 Task: Add Rael Regular Cotton Tampons to the cart.
Action: Mouse moved to (274, 132)
Screenshot: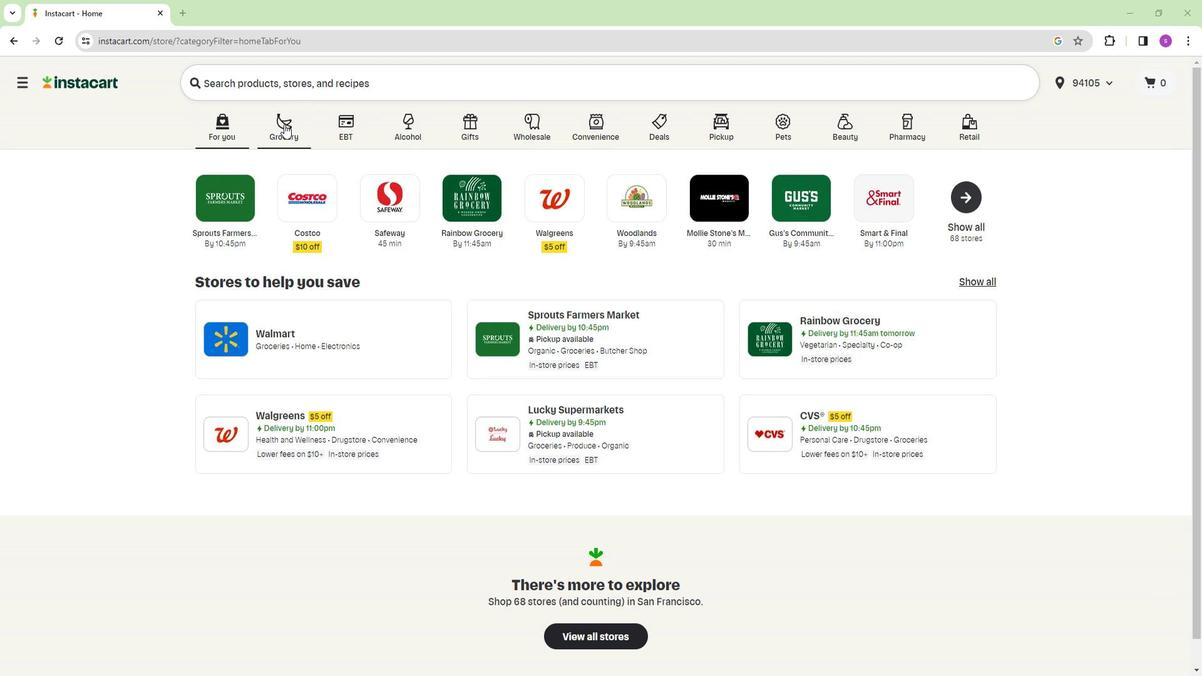 
Action: Mouse pressed left at (274, 132)
Screenshot: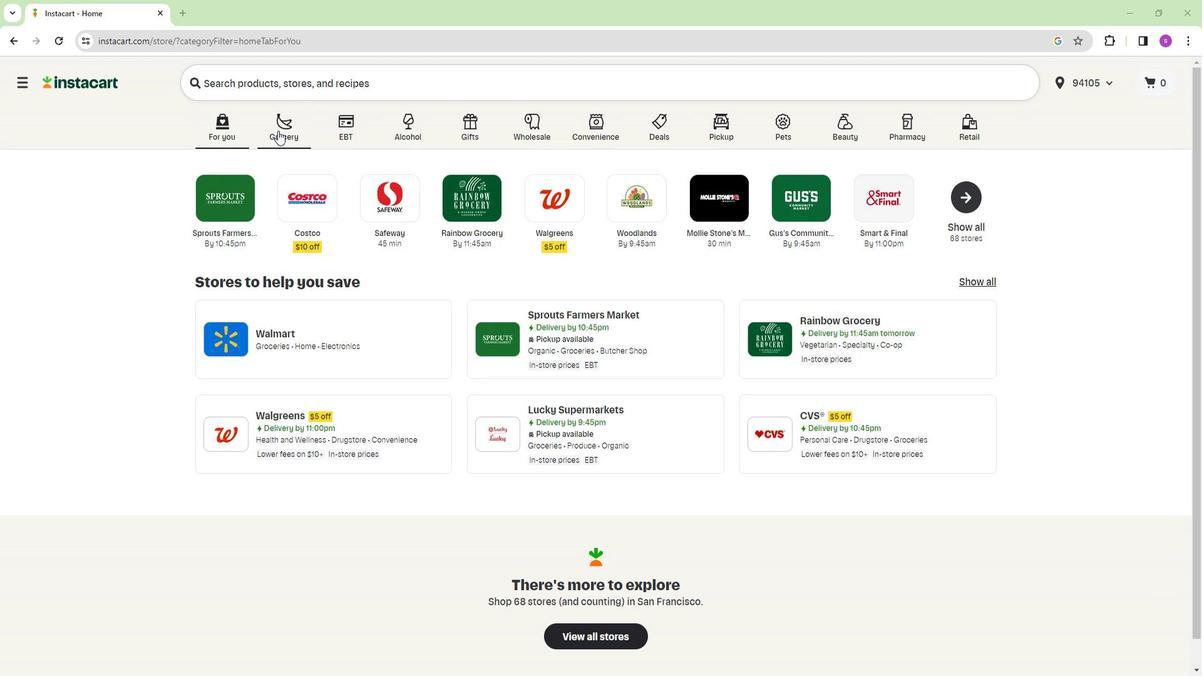 
Action: Mouse moved to (778, 209)
Screenshot: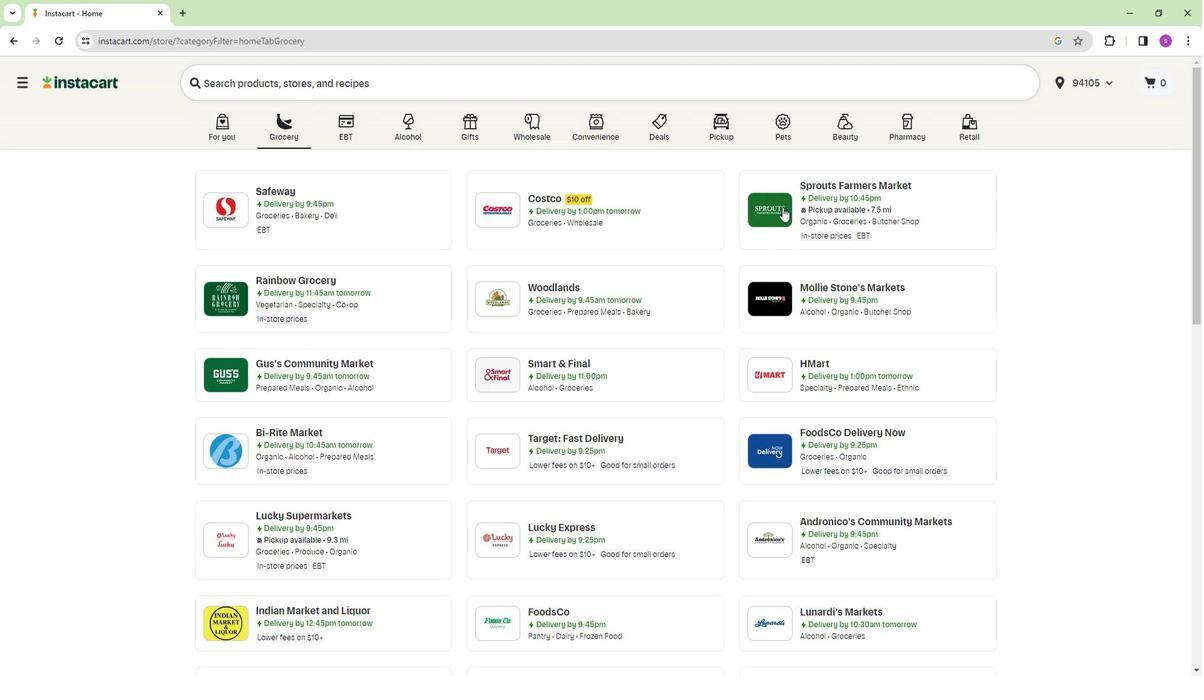 
Action: Mouse pressed left at (778, 209)
Screenshot: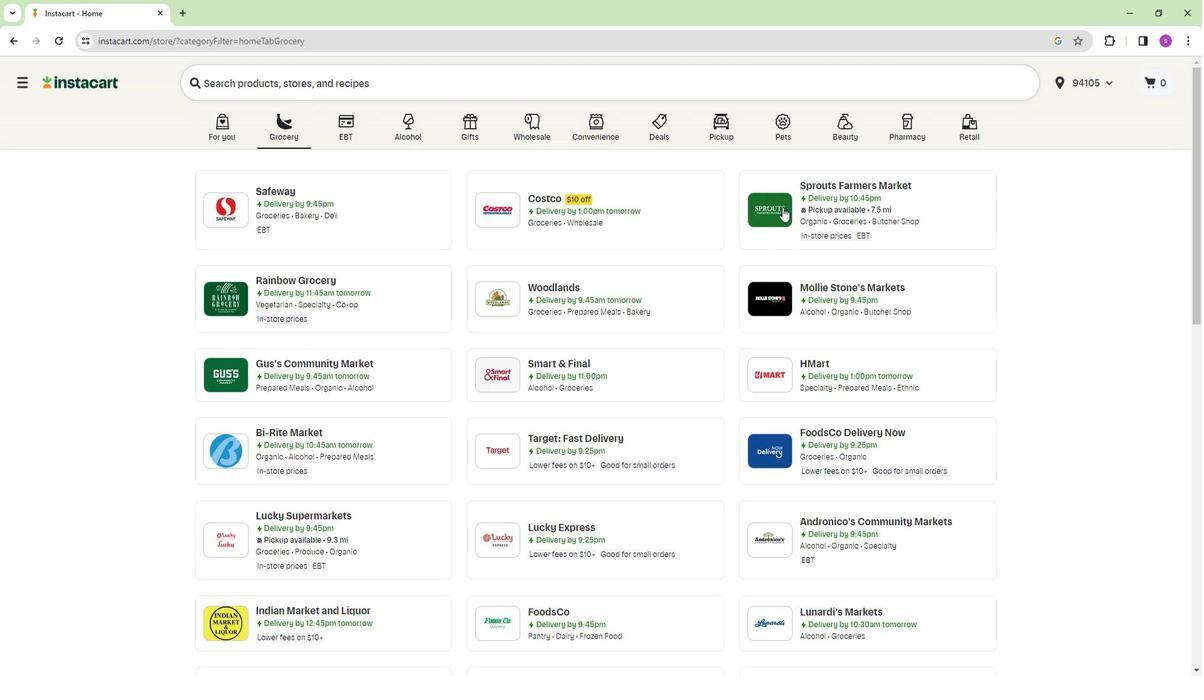 
Action: Mouse moved to (82, 375)
Screenshot: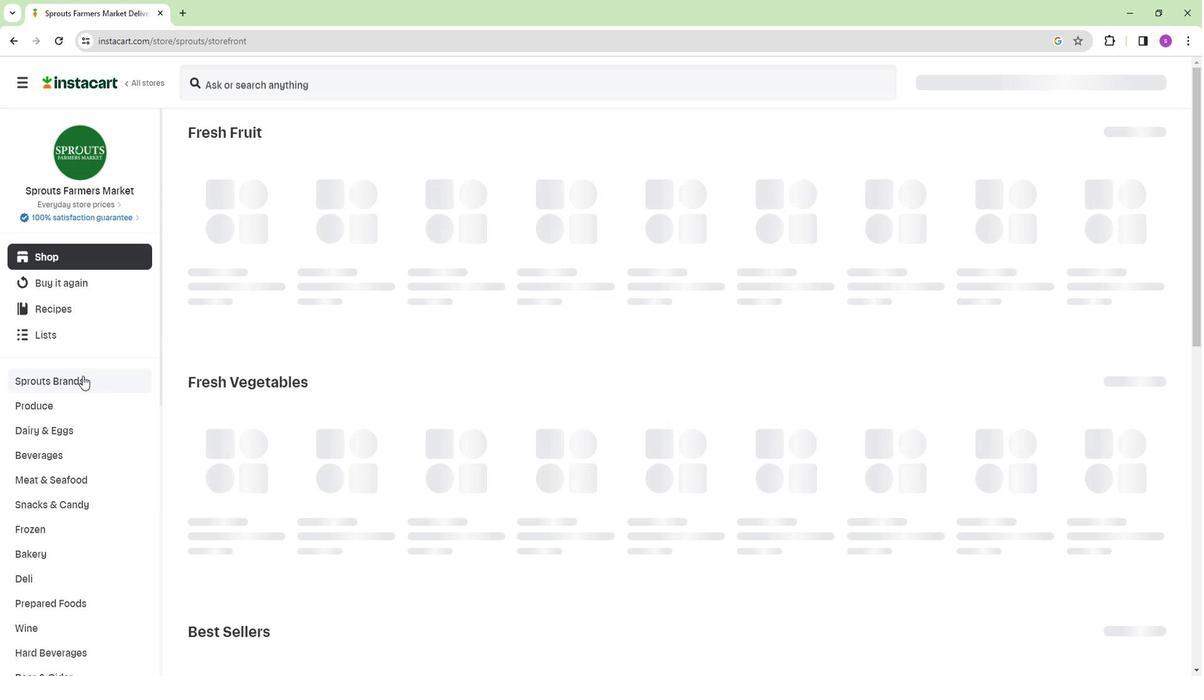 
Action: Mouse scrolled (82, 375) with delta (0, 0)
Screenshot: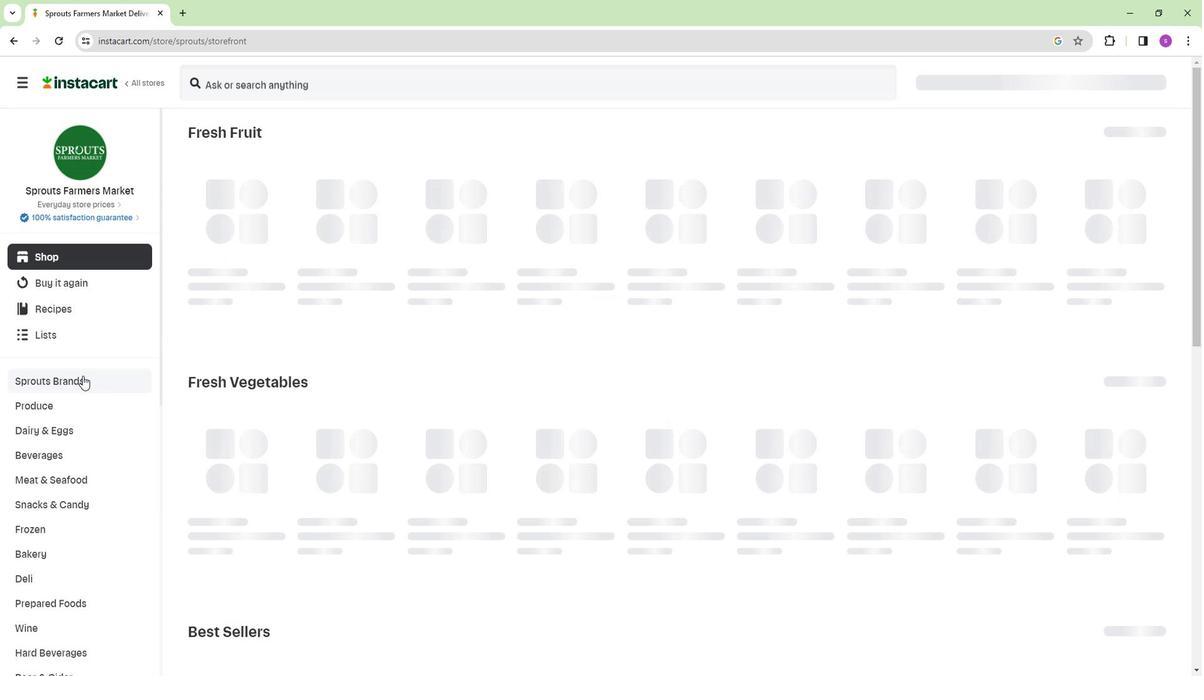 
Action: Mouse scrolled (82, 375) with delta (0, 0)
Screenshot: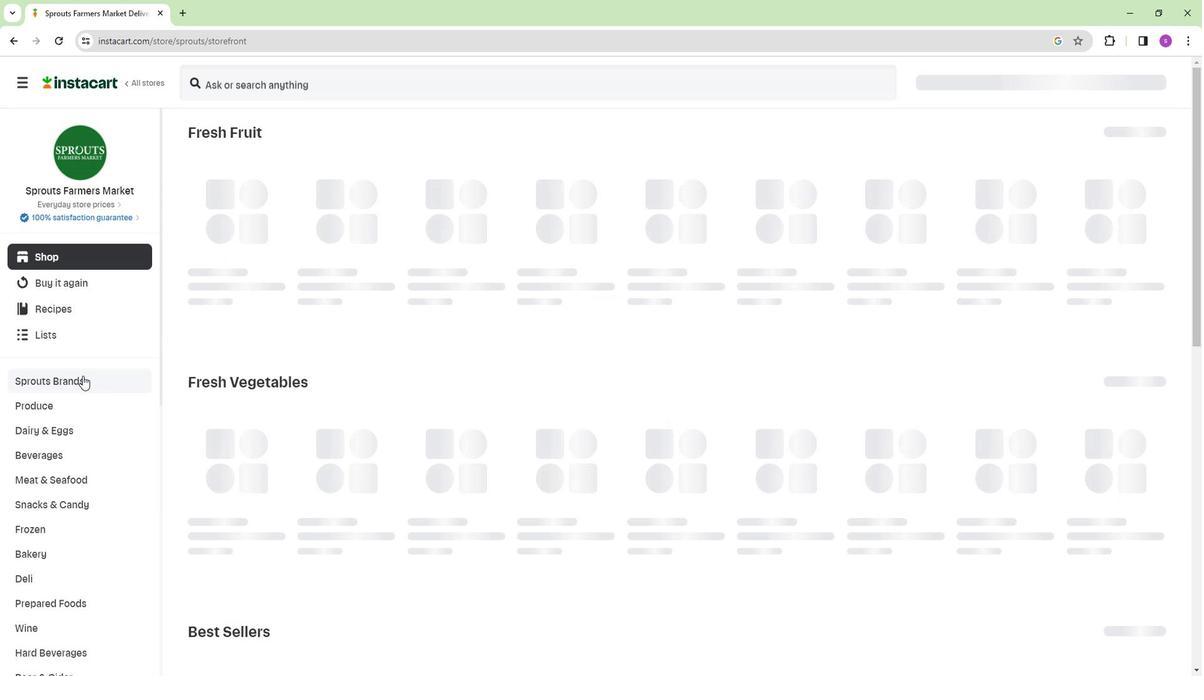 
Action: Mouse moved to (82, 375)
Screenshot: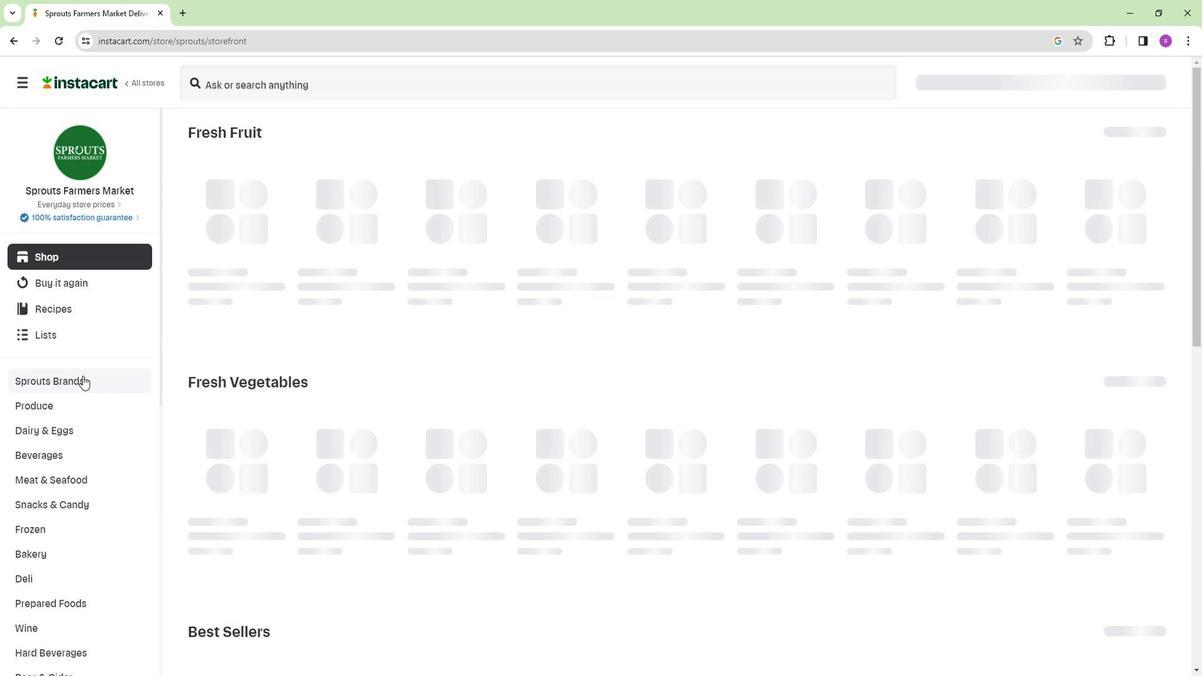 
Action: Mouse scrolled (82, 375) with delta (0, 0)
Screenshot: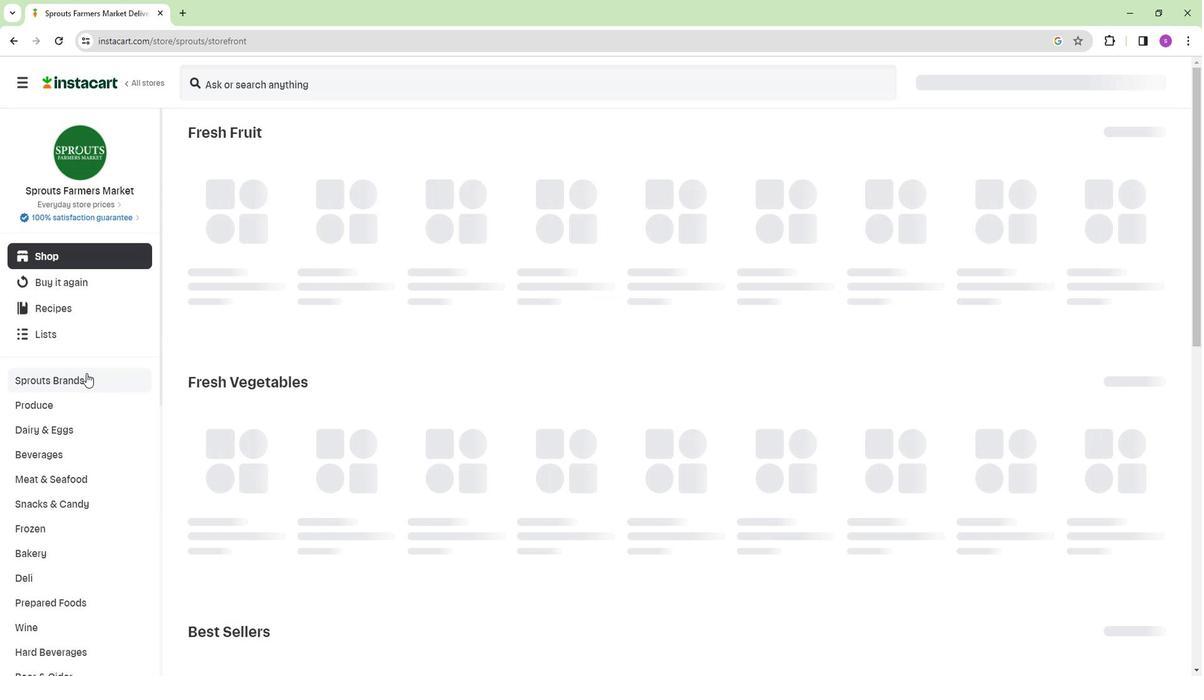 
Action: Mouse moved to (82, 374)
Screenshot: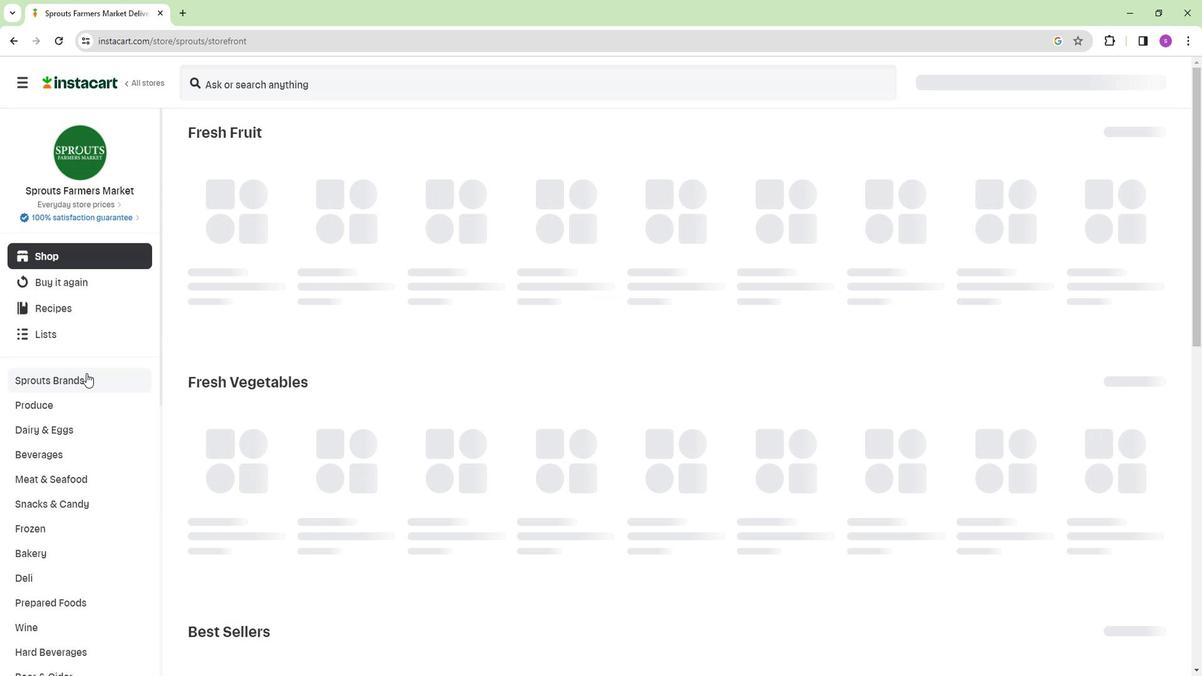 
Action: Mouse scrolled (82, 373) with delta (0, 0)
Screenshot: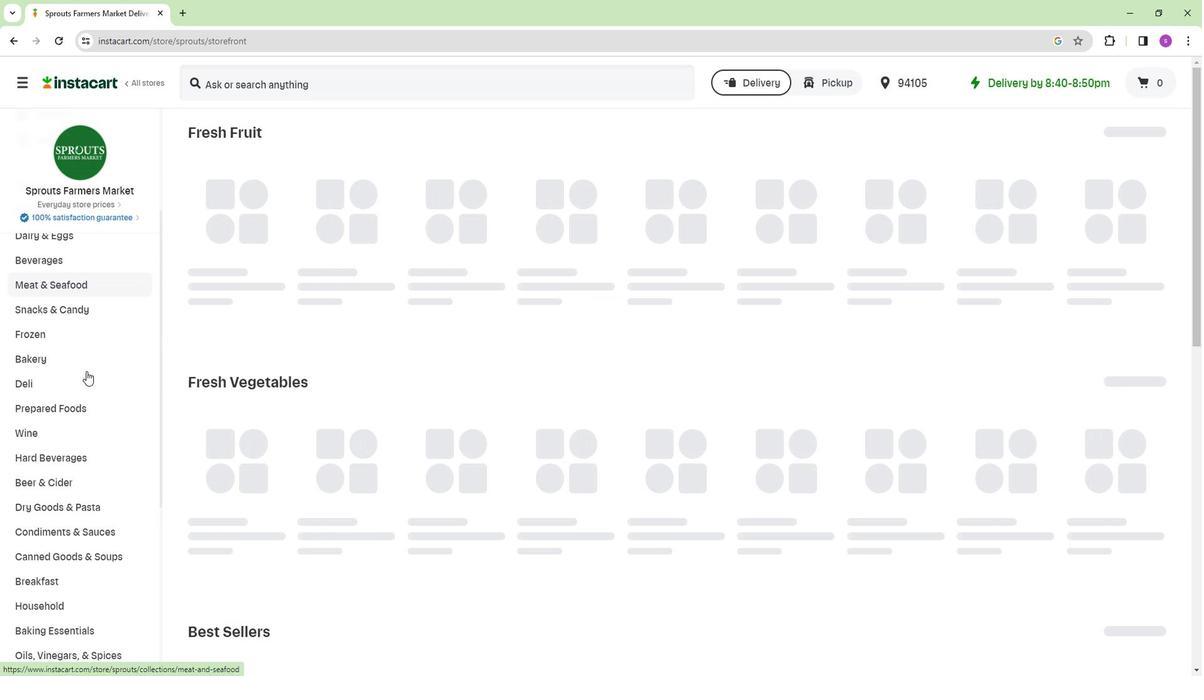 
Action: Mouse scrolled (82, 373) with delta (0, 0)
Screenshot: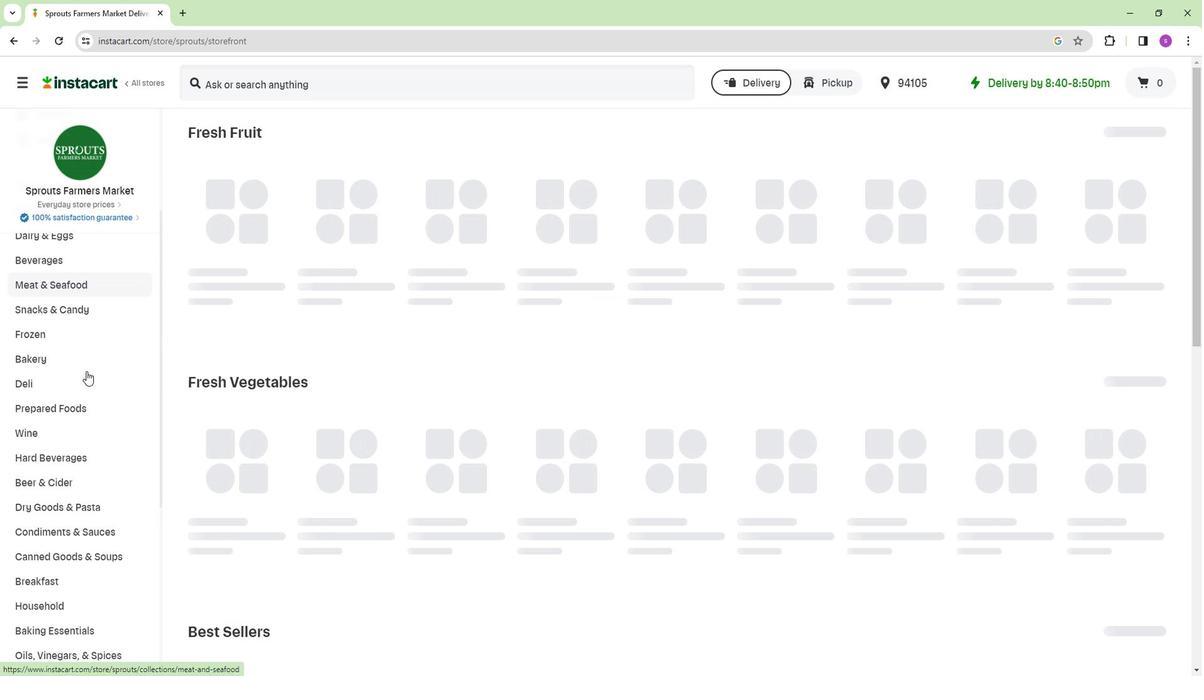 
Action: Mouse scrolled (82, 373) with delta (0, 0)
Screenshot: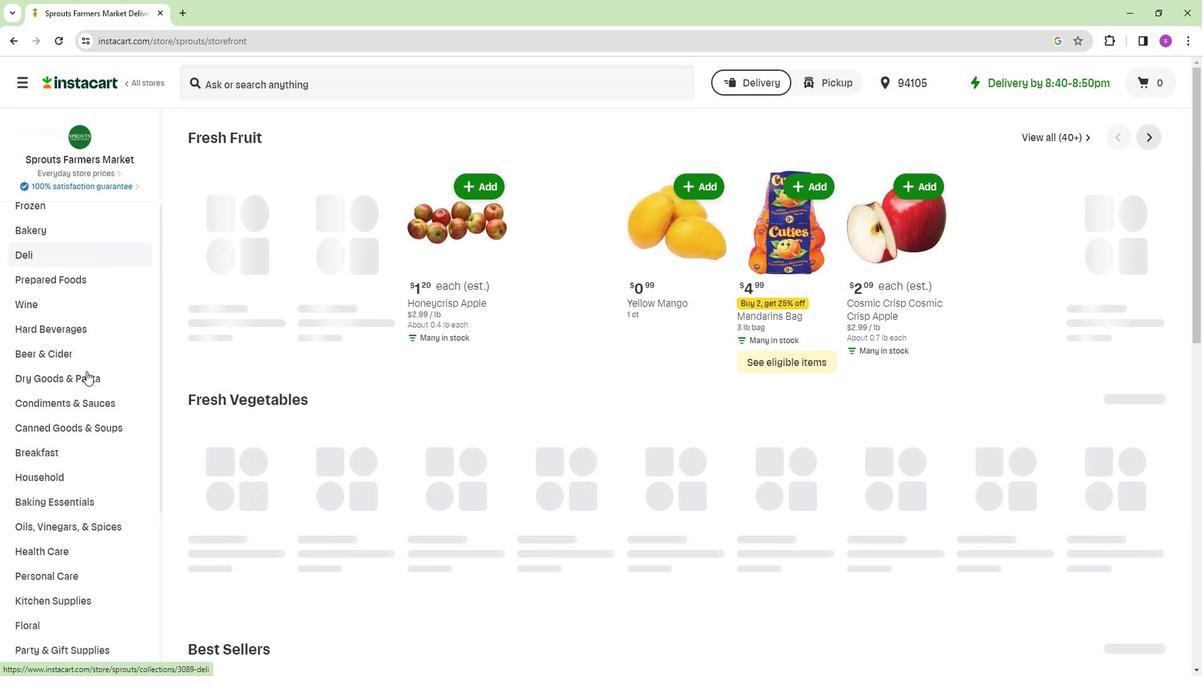 
Action: Mouse moved to (65, 509)
Screenshot: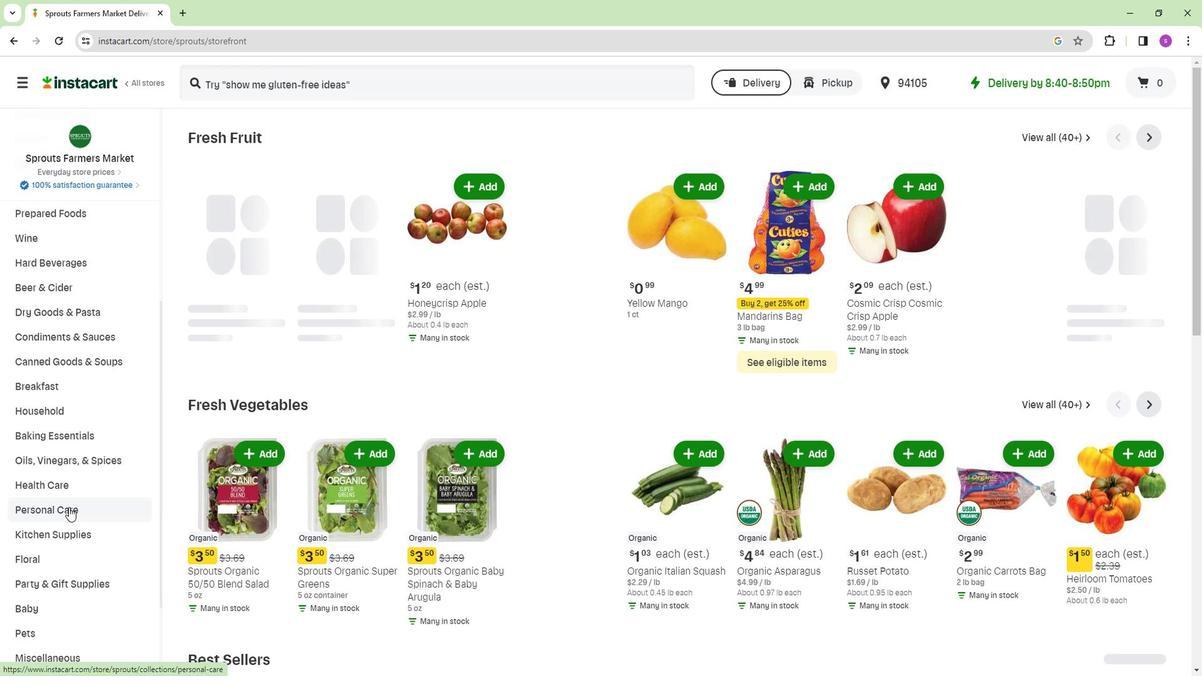 
Action: Mouse pressed left at (65, 509)
Screenshot: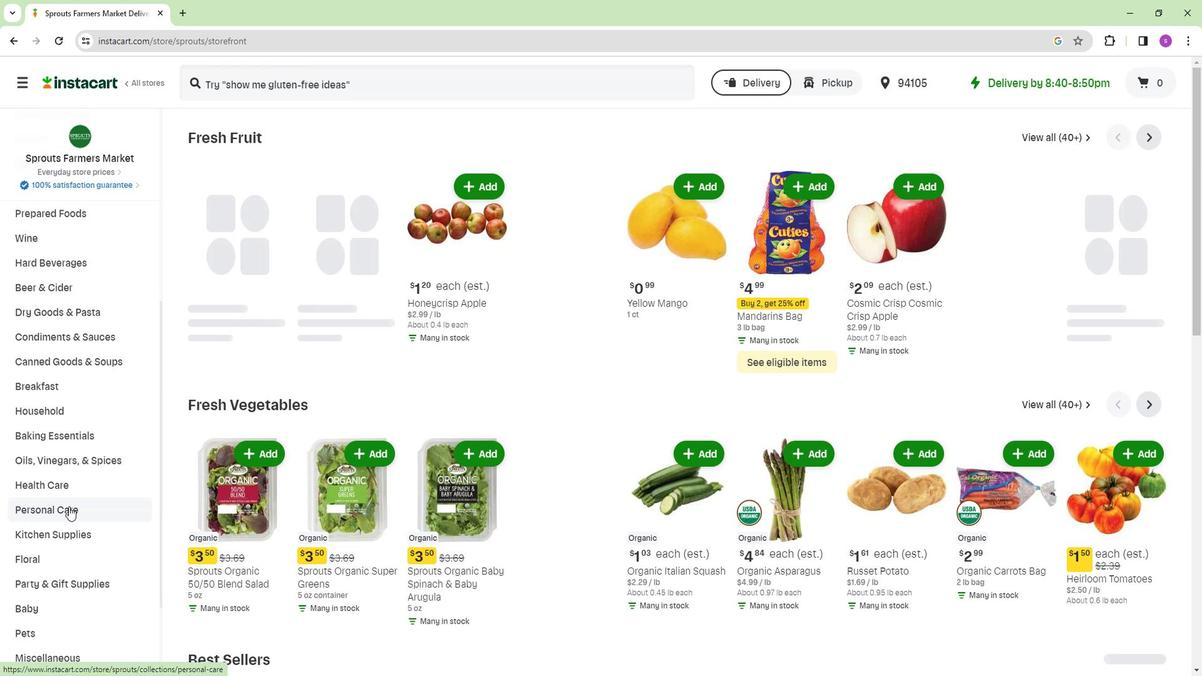 
Action: Mouse moved to (596, 167)
Screenshot: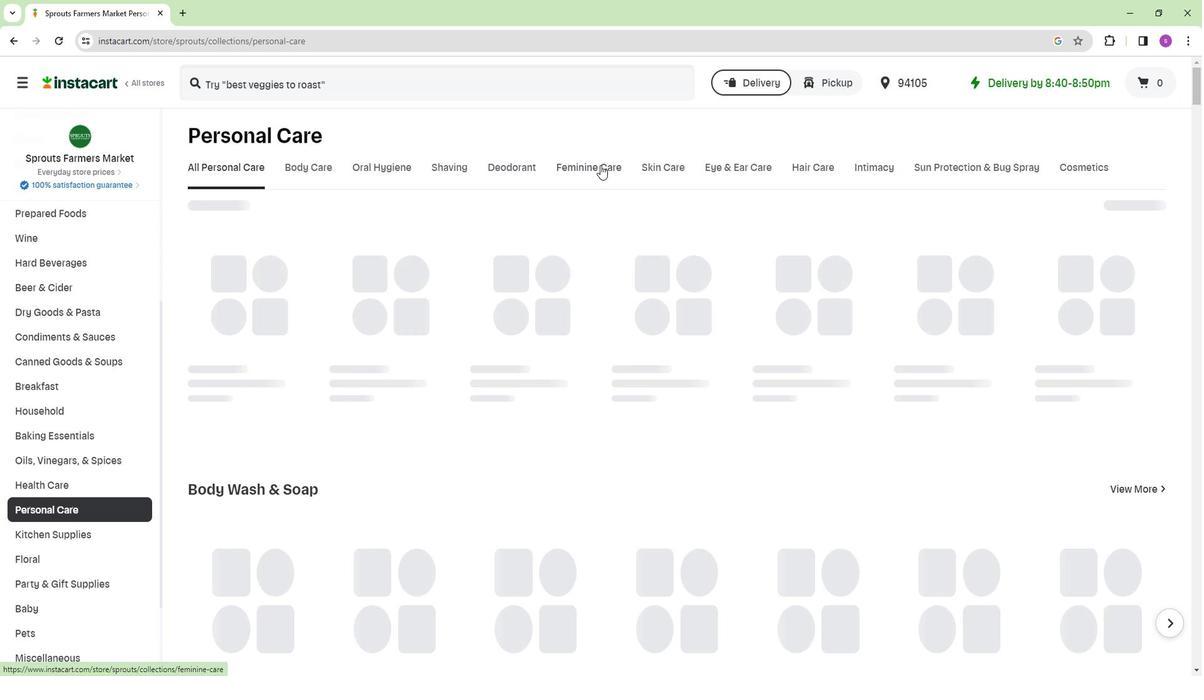
Action: Mouse pressed left at (596, 167)
Screenshot: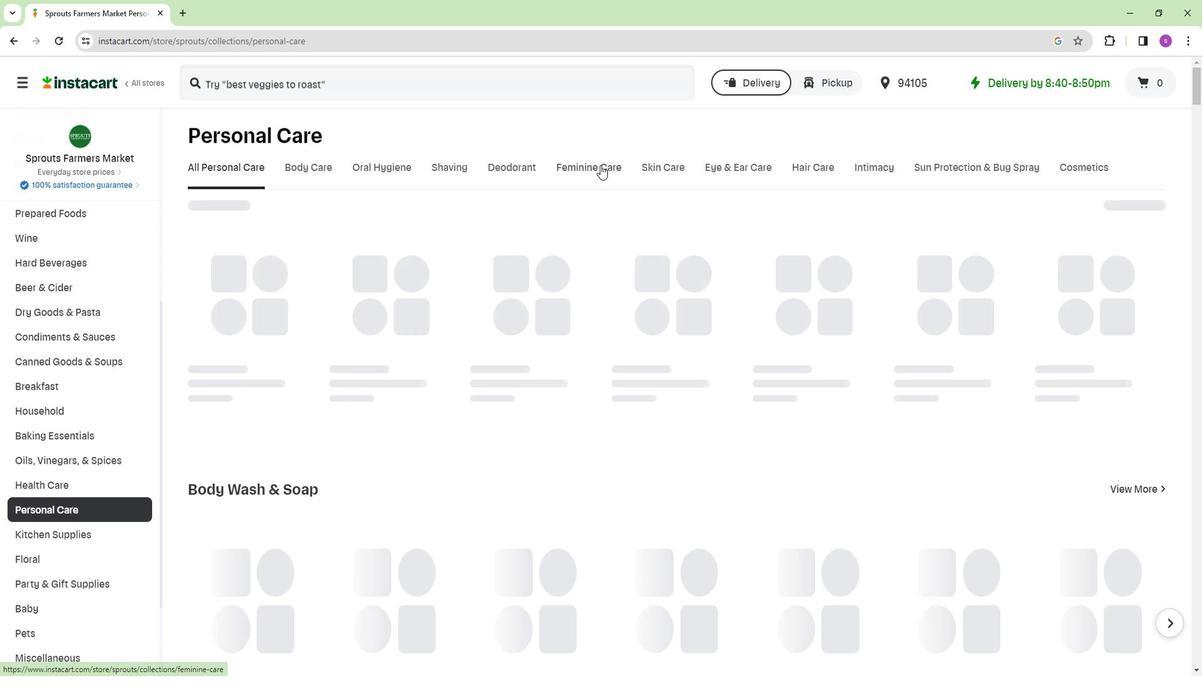 
Action: Mouse moved to (342, 226)
Screenshot: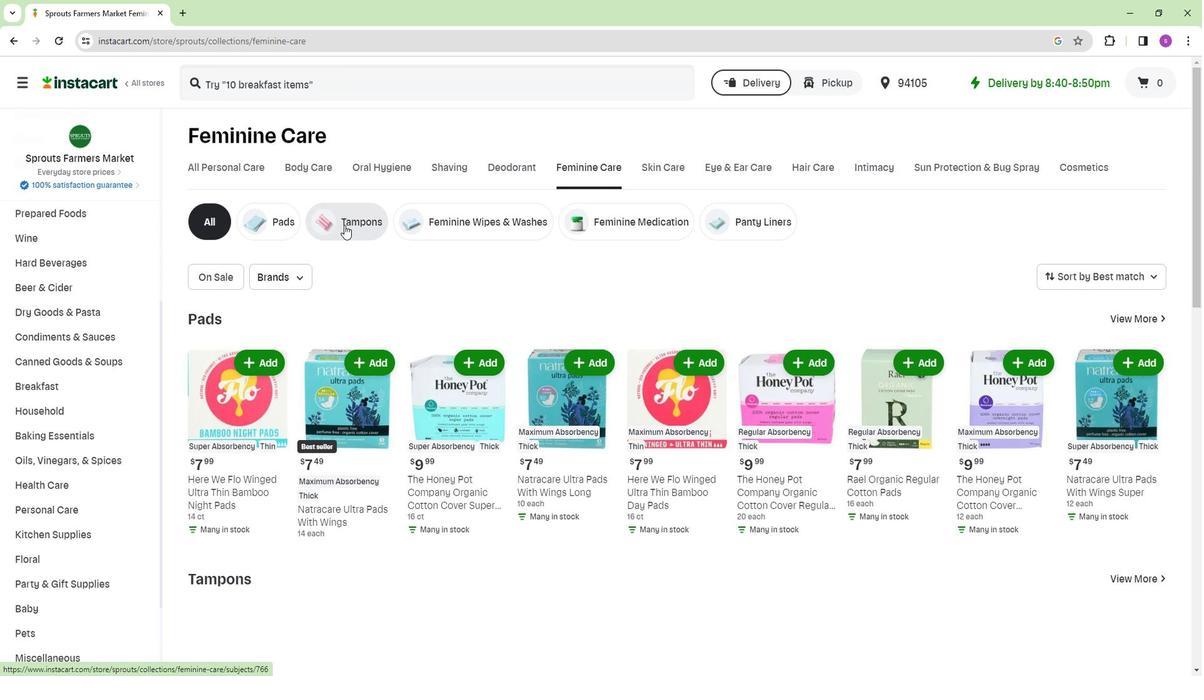 
Action: Mouse pressed left at (342, 226)
Screenshot: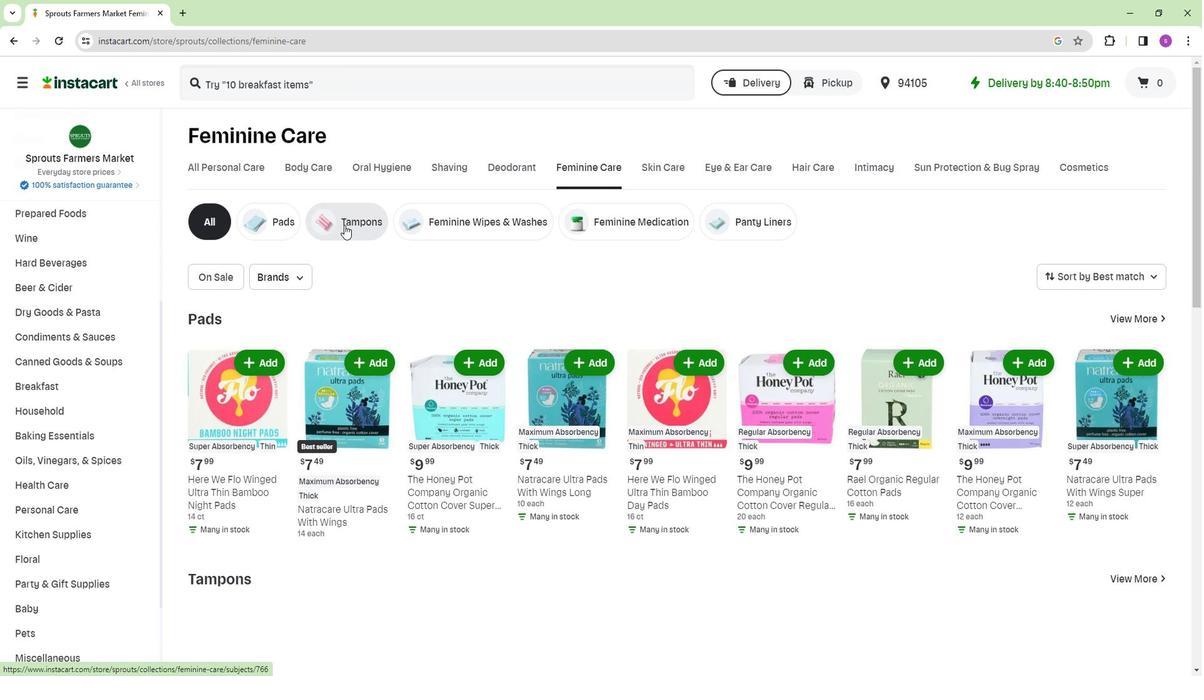 
Action: Mouse moved to (362, 85)
Screenshot: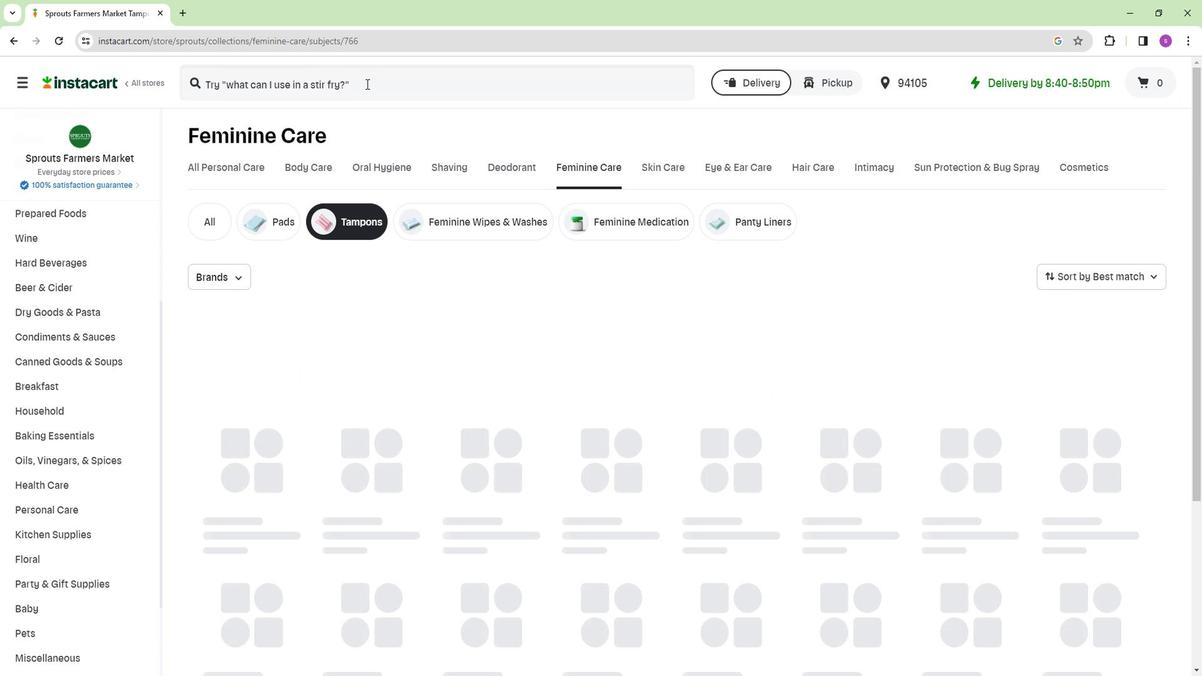 
Action: Mouse pressed left at (362, 85)
Screenshot: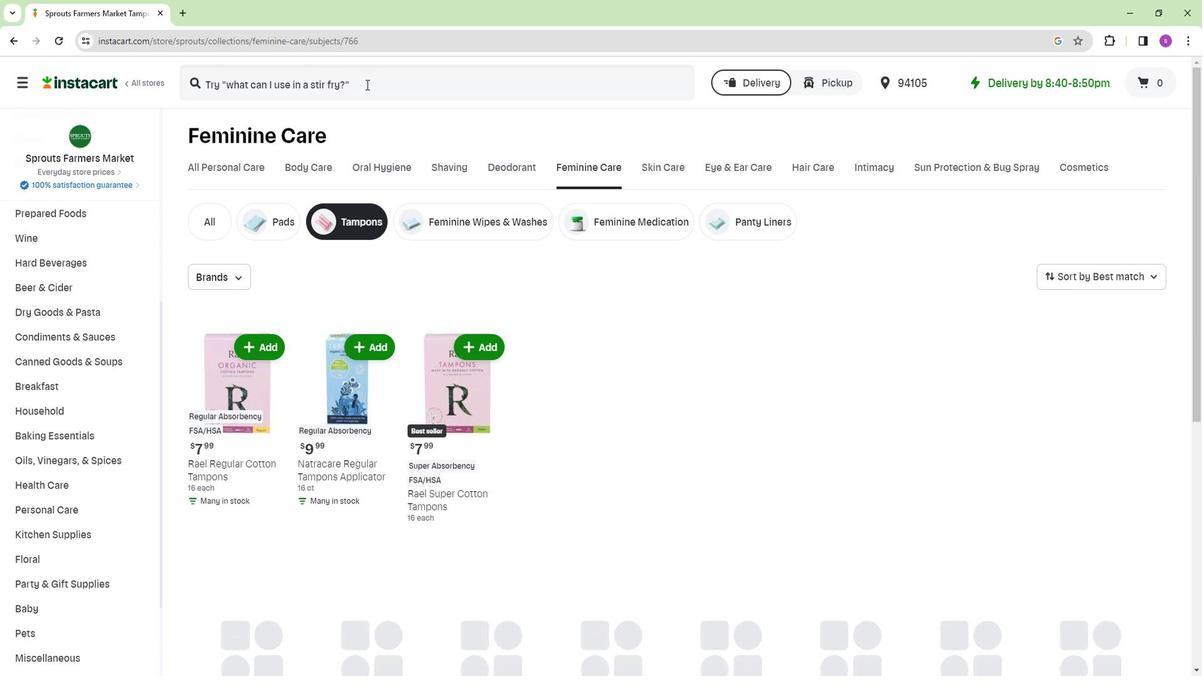 
Action: Key pressed <Key.shift>Rael<Key.space><Key.shift>Regular<Key.space><Key.shift>Cotton<Key.space><Key.shift>Tampons<Key.enter>
Screenshot: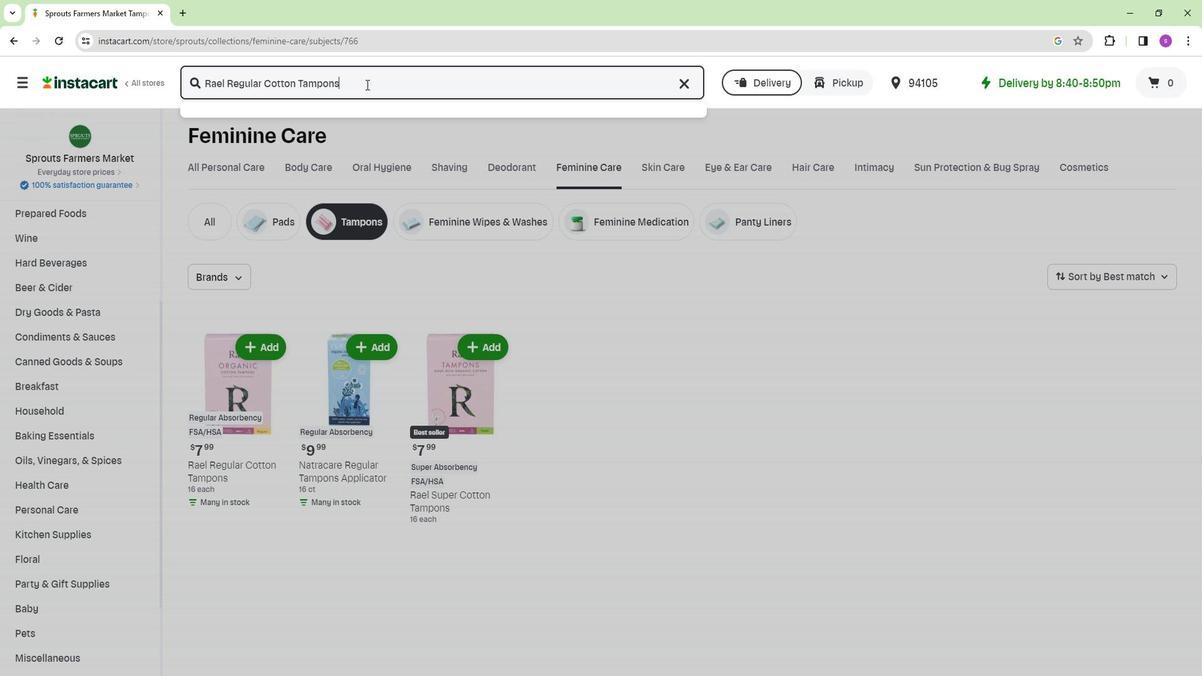 
Action: Mouse moved to (323, 234)
Screenshot: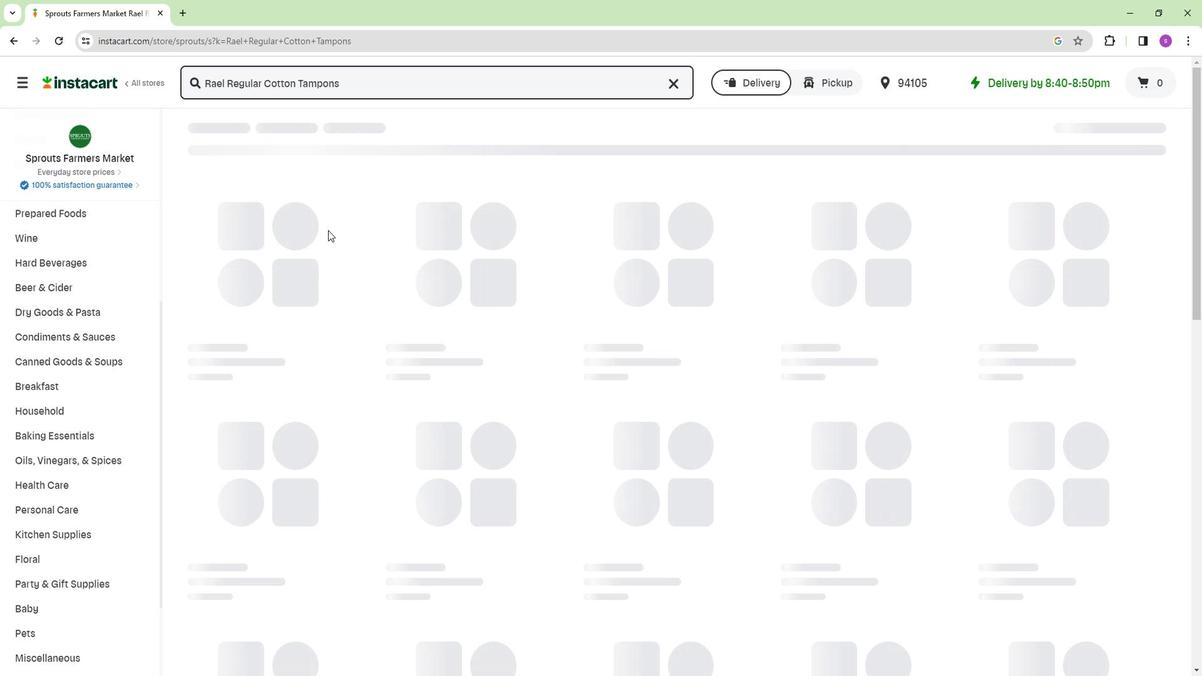 
Action: Mouse scrolled (323, 233) with delta (0, 0)
Screenshot: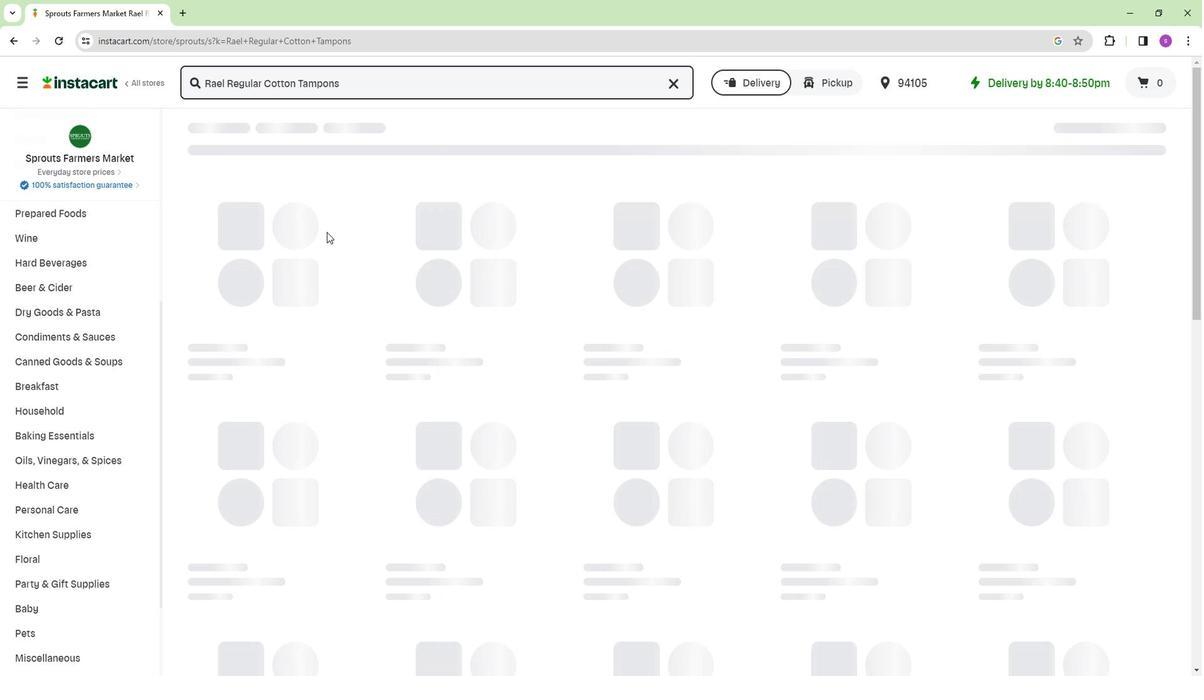 
Action: Mouse moved to (321, 256)
Screenshot: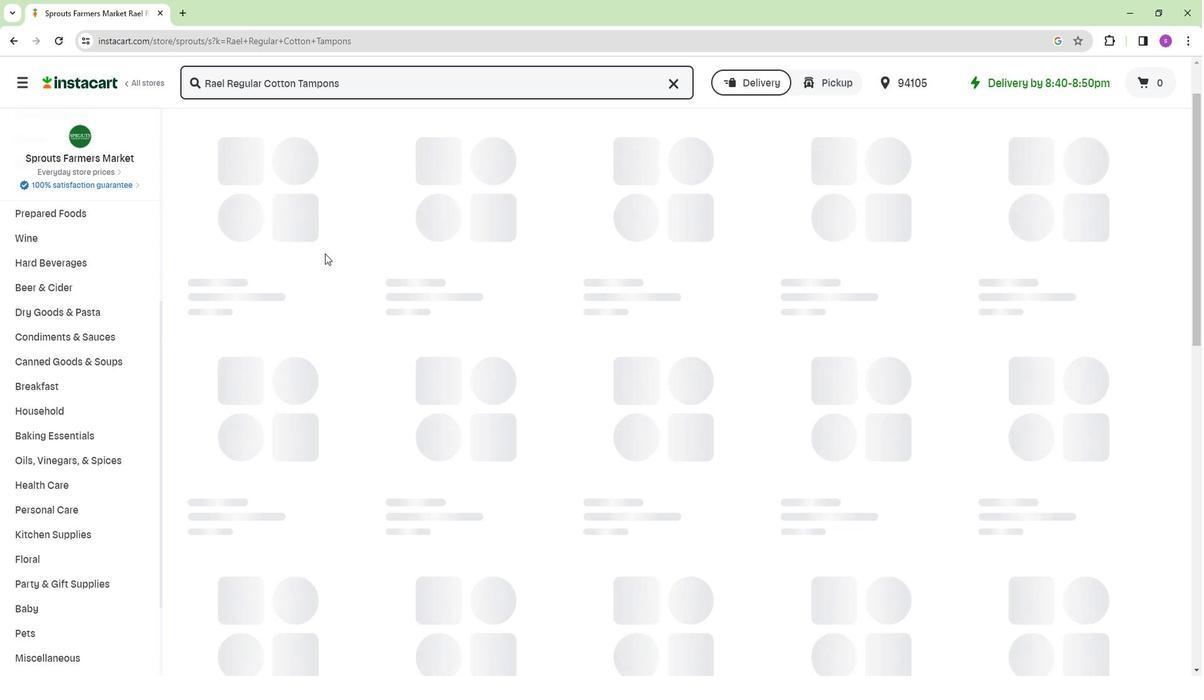 
Action: Mouse scrolled (321, 257) with delta (0, 0)
Screenshot: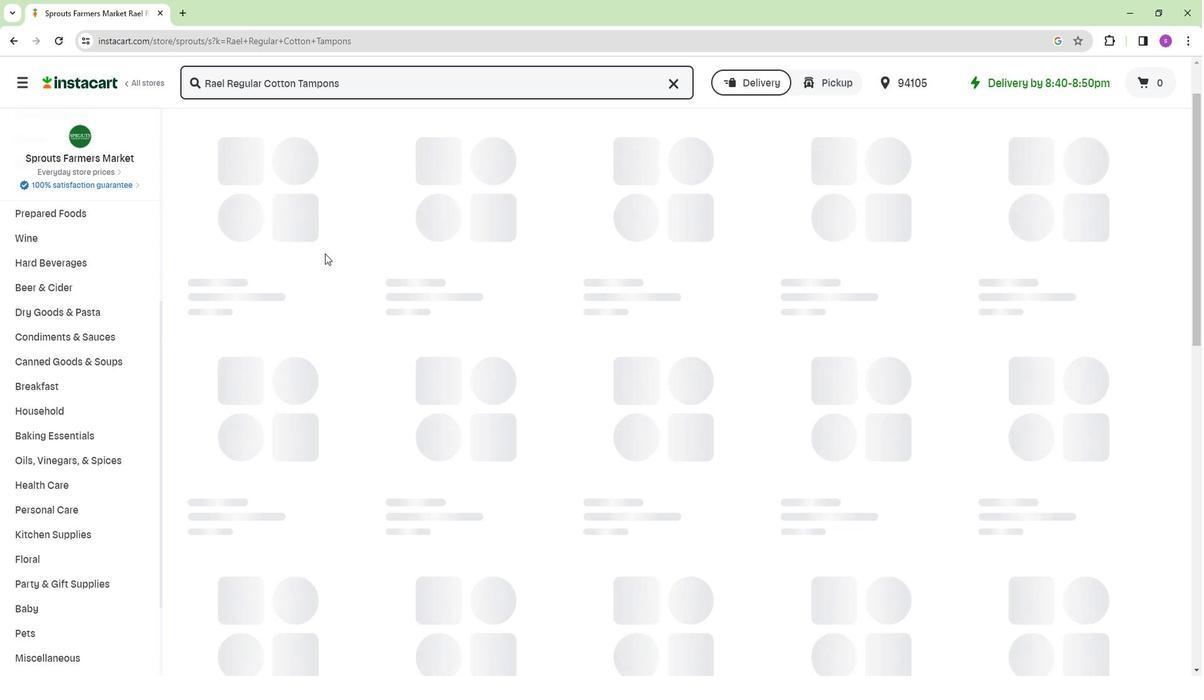 
Action: Mouse scrolled (321, 257) with delta (0, 0)
Screenshot: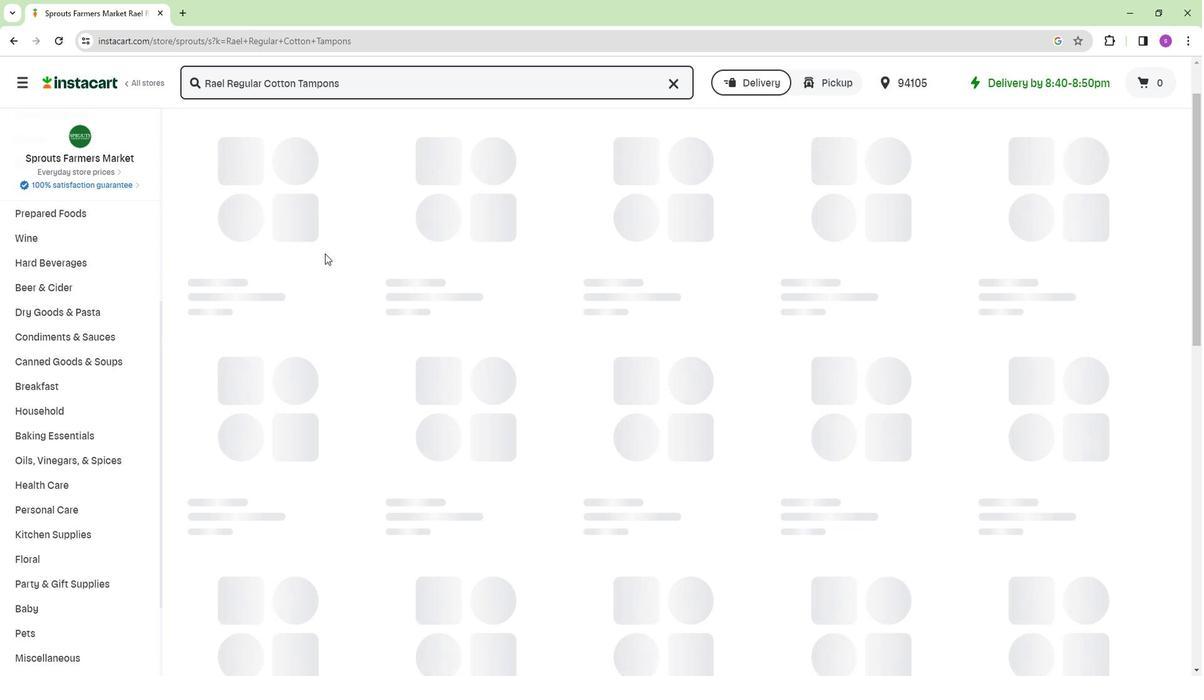 
Action: Mouse scrolled (321, 257) with delta (0, 0)
Screenshot: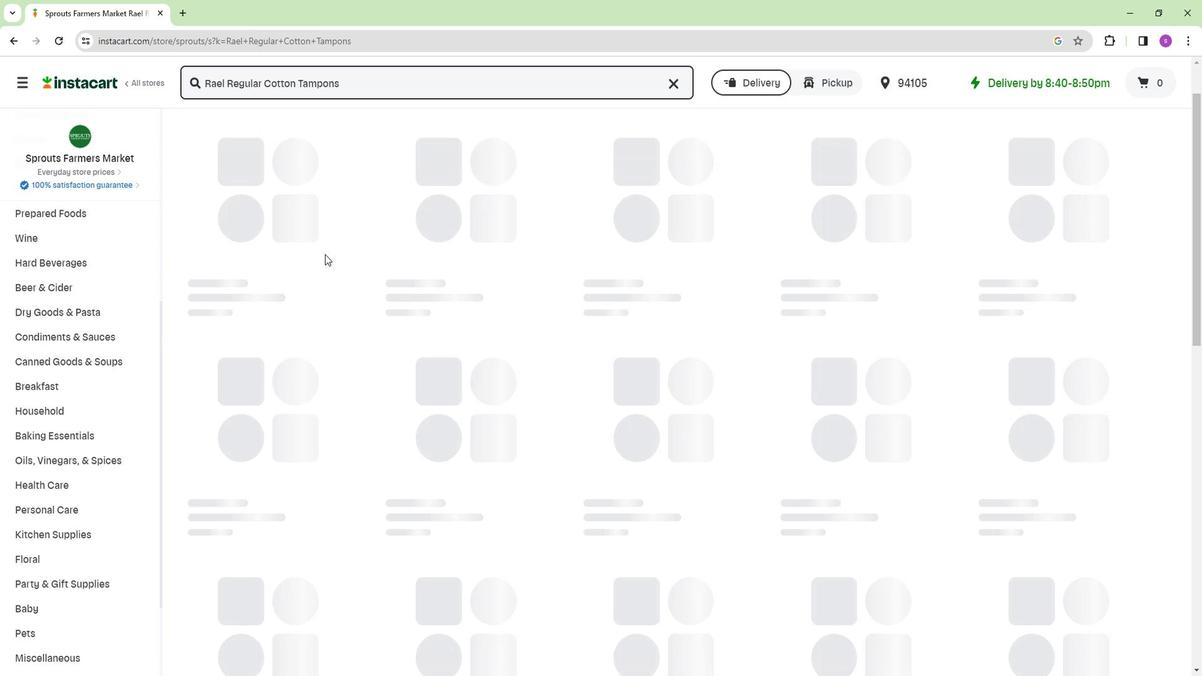 
Action: Mouse moved to (360, 218)
Screenshot: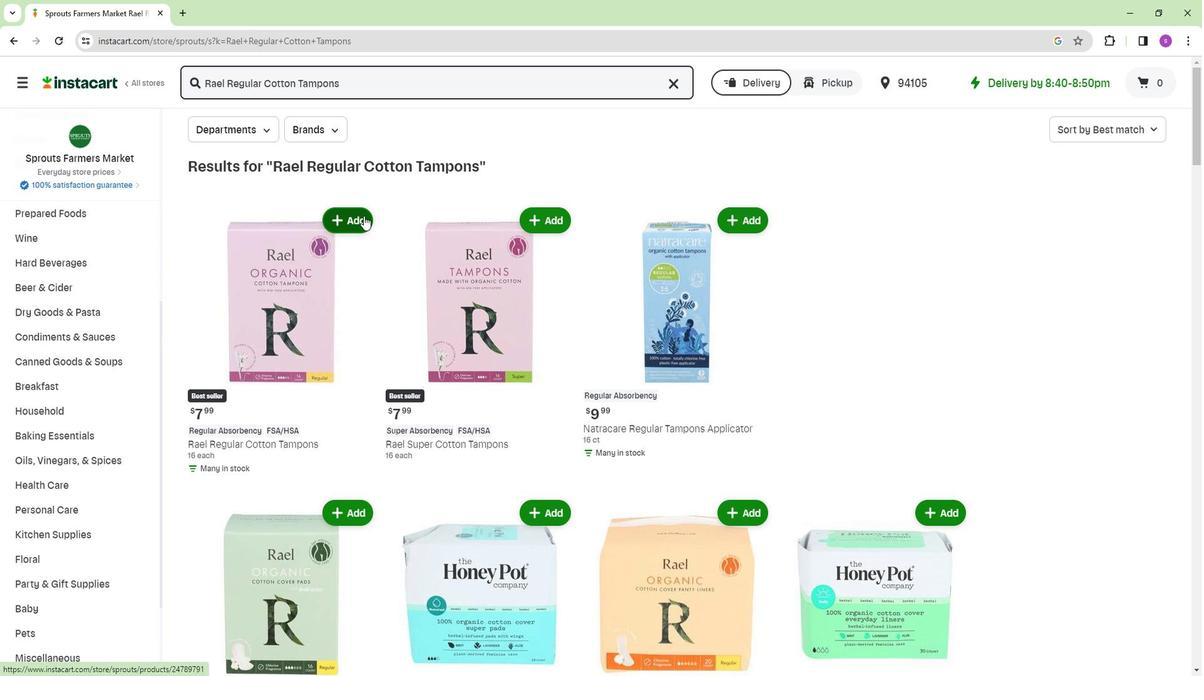 
Action: Mouse pressed left at (360, 218)
Screenshot: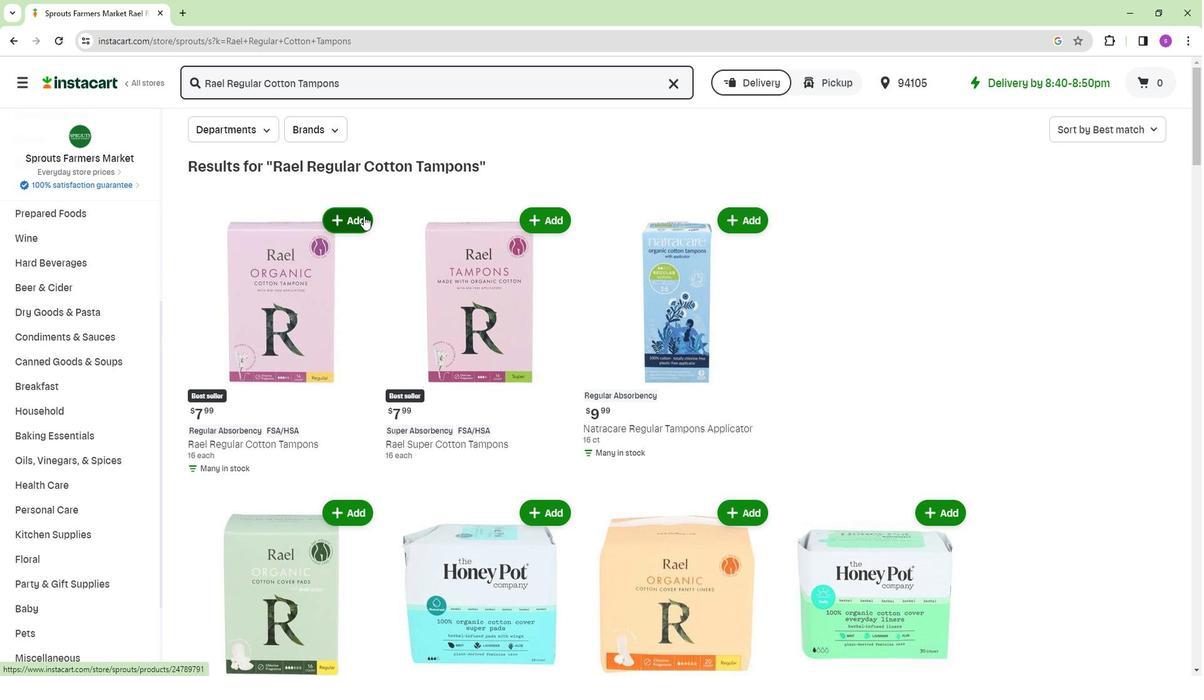
Action: Mouse moved to (372, 270)
Screenshot: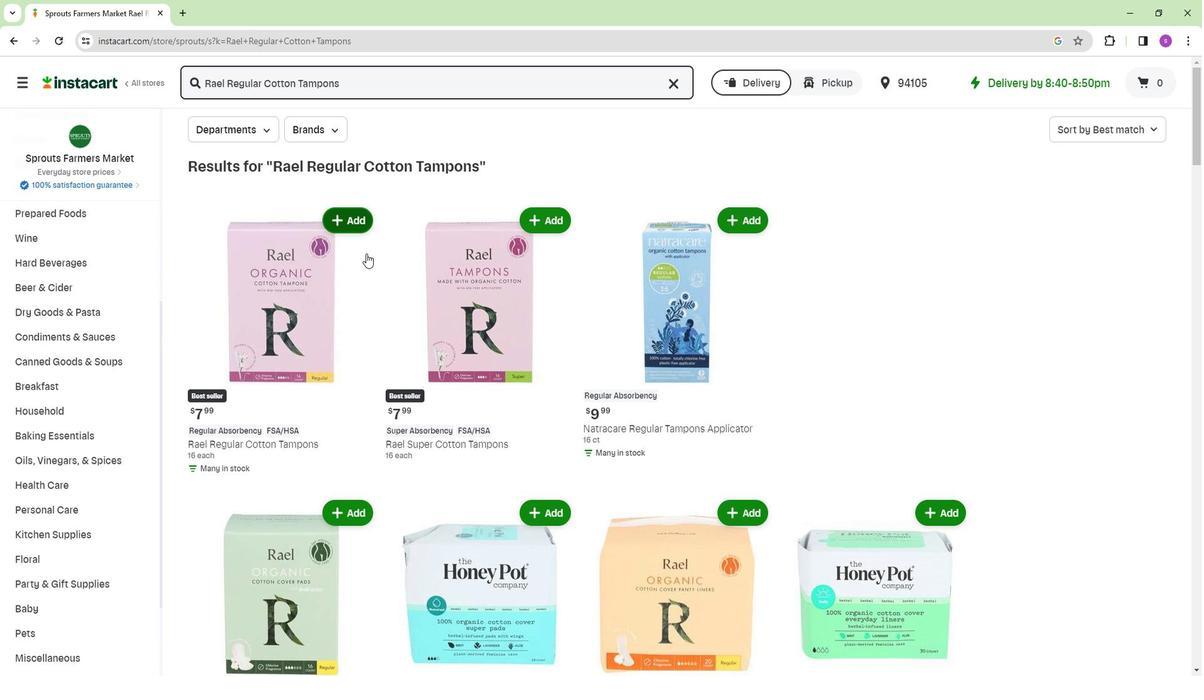 
